Task: Change the transparency for mosaic bridge stream output to 255.
Action: Mouse moved to (91, 11)
Screenshot: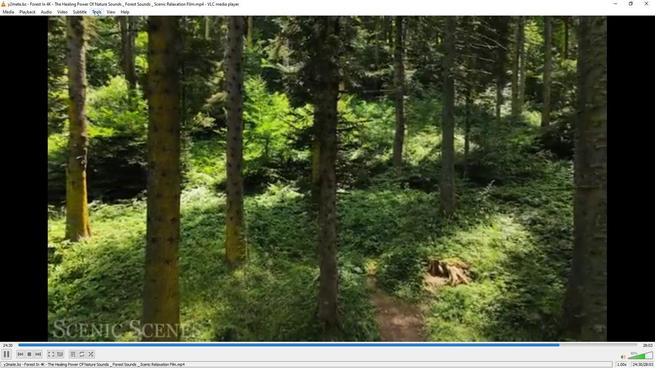 
Action: Mouse pressed left at (91, 11)
Screenshot: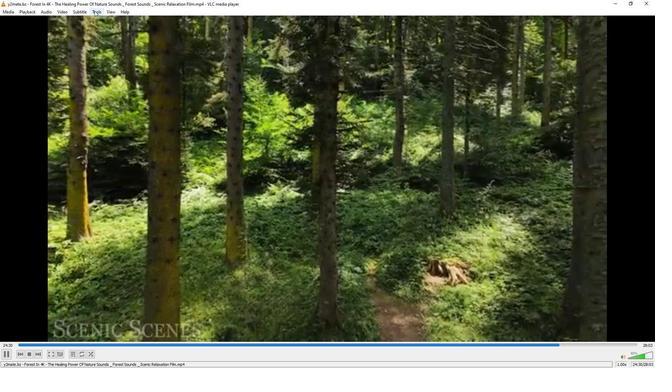 
Action: Mouse moved to (103, 93)
Screenshot: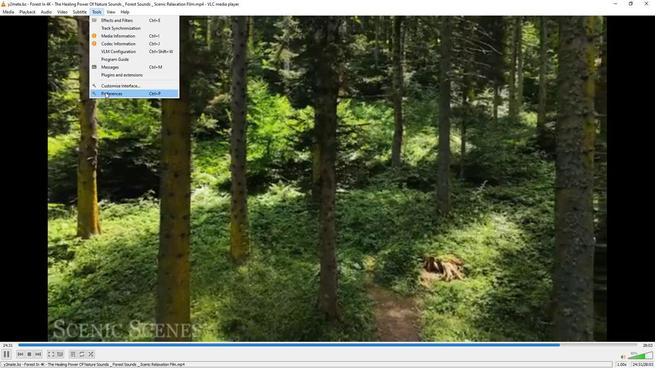 
Action: Mouse pressed left at (103, 93)
Screenshot: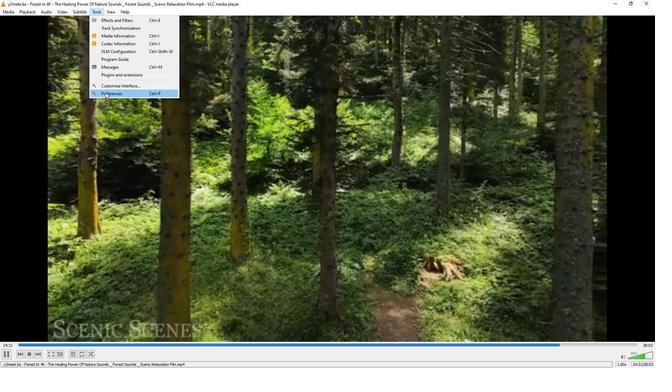 
Action: Mouse moved to (225, 304)
Screenshot: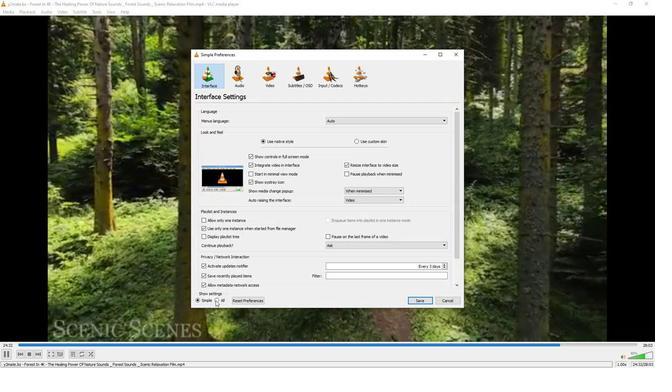 
Action: Mouse pressed left at (225, 304)
Screenshot: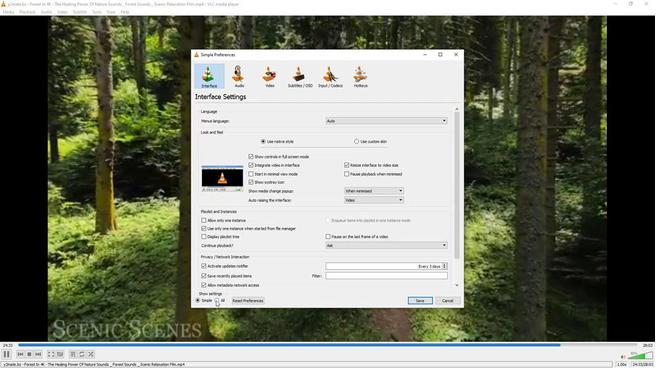
Action: Mouse moved to (229, 251)
Screenshot: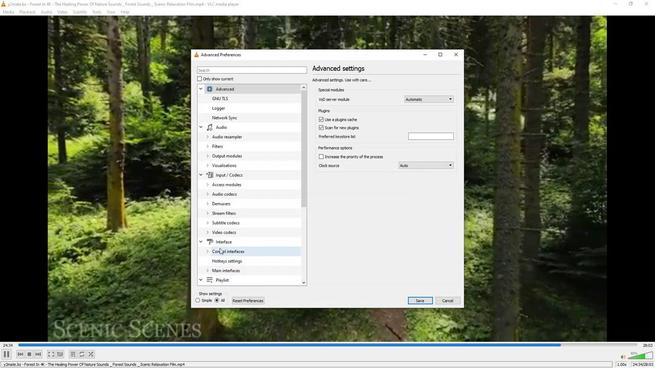 
Action: Mouse scrolled (229, 251) with delta (0, 0)
Screenshot: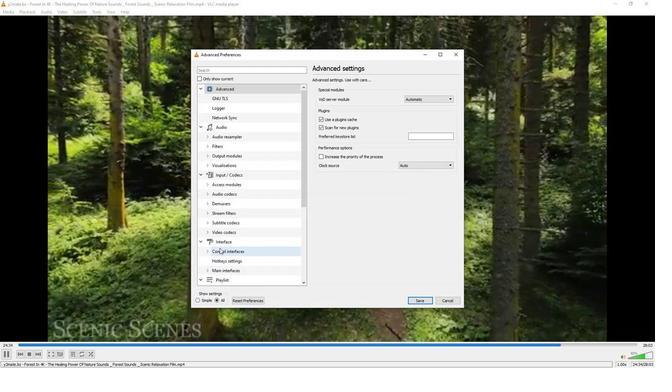 
Action: Mouse moved to (229, 251)
Screenshot: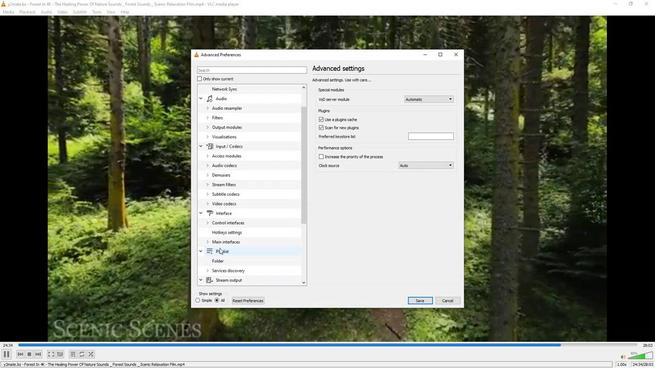 
Action: Mouse scrolled (229, 250) with delta (0, 0)
Screenshot: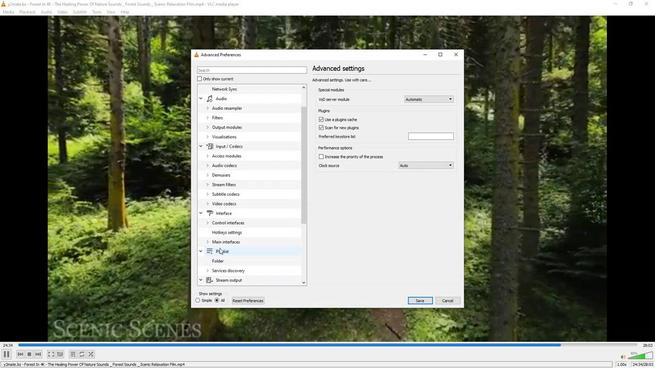 
Action: Mouse moved to (229, 248)
Screenshot: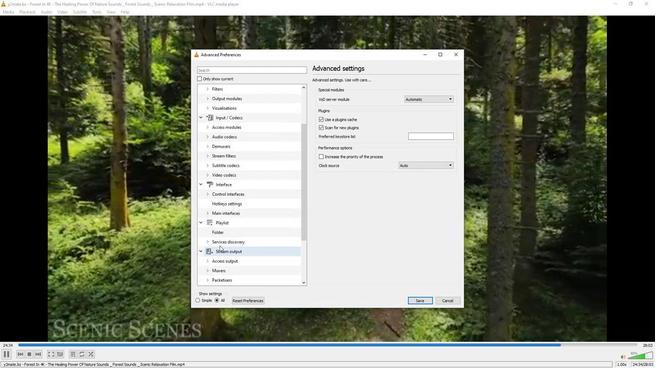 
Action: Mouse scrolled (229, 248) with delta (0, 0)
Screenshot: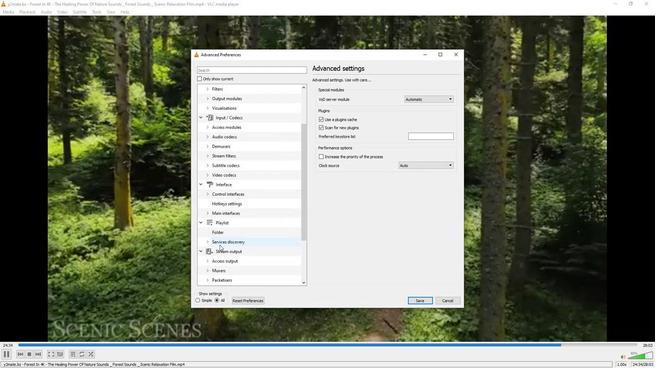 
Action: Mouse moved to (216, 261)
Screenshot: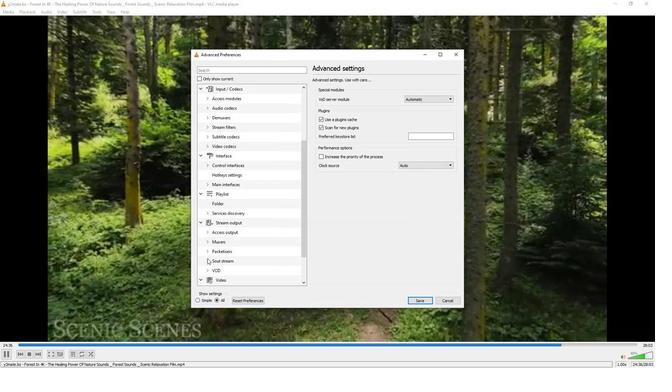 
Action: Mouse pressed left at (216, 261)
Screenshot: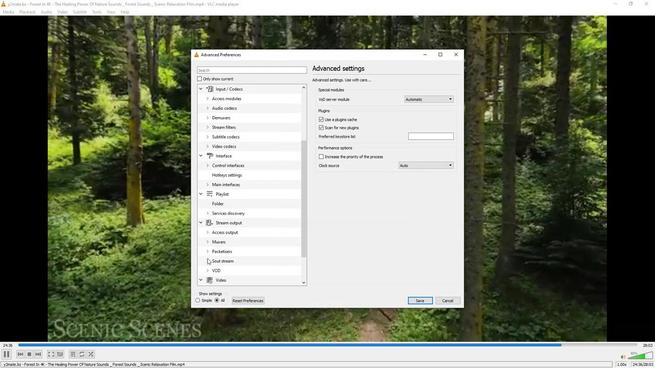 
Action: Mouse moved to (230, 269)
Screenshot: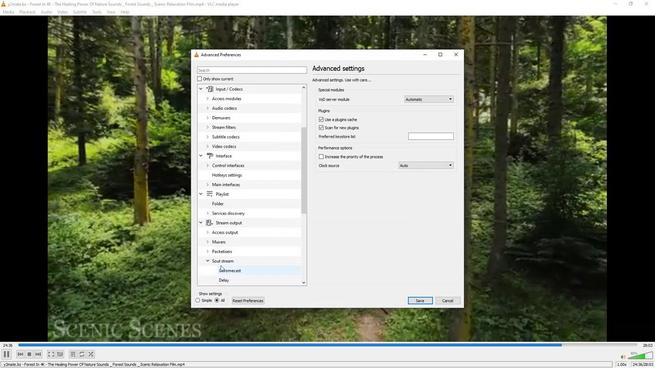 
Action: Mouse scrolled (230, 268) with delta (0, 0)
Screenshot: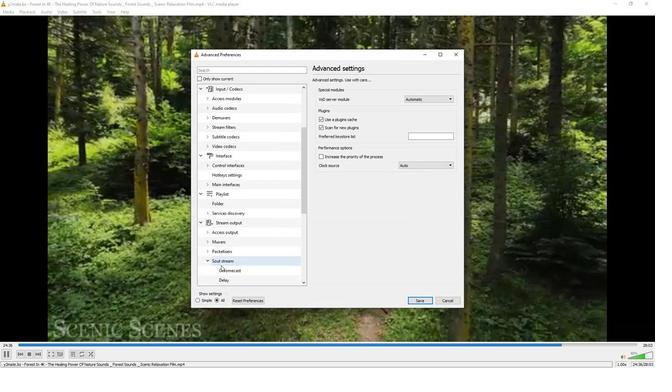 
Action: Mouse moved to (231, 269)
Screenshot: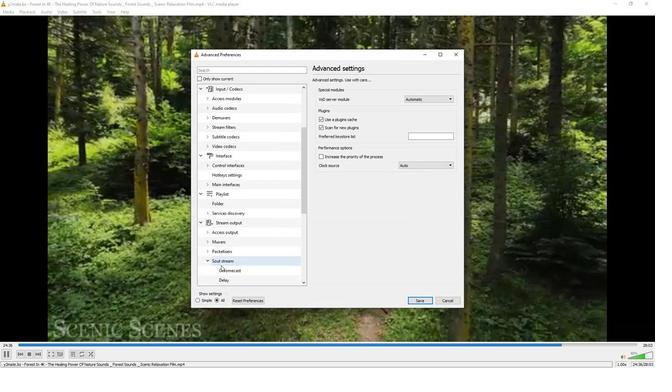 
Action: Mouse scrolled (231, 268) with delta (0, 0)
Screenshot: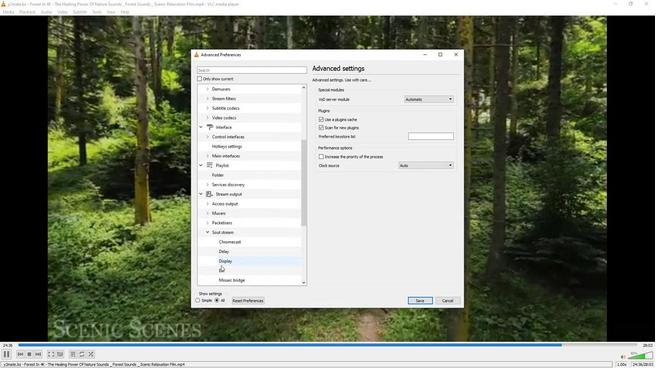 
Action: Mouse moved to (235, 254)
Screenshot: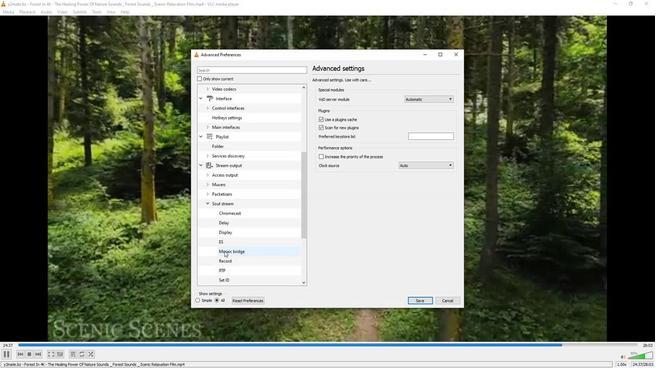 
Action: Mouse pressed left at (235, 254)
Screenshot: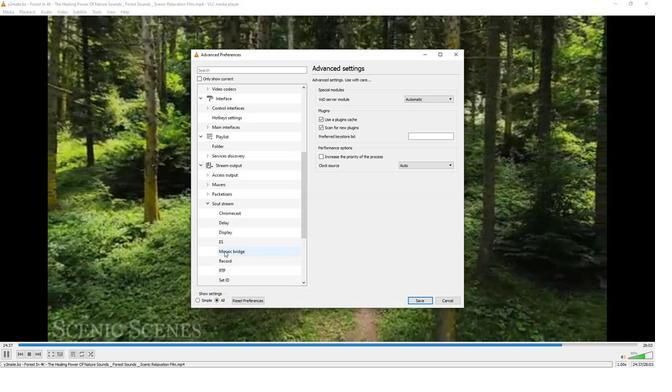 
Action: Mouse moved to (371, 252)
Screenshot: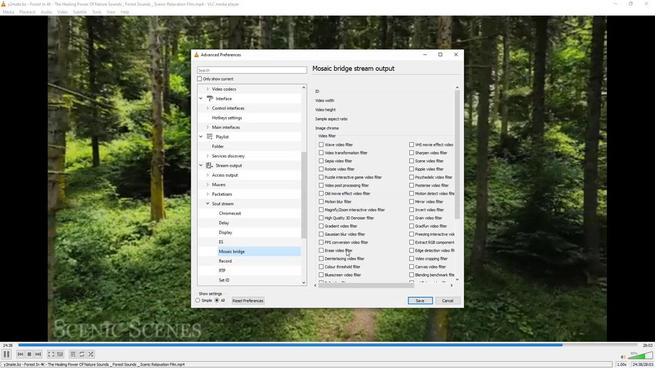 
Action: Mouse scrolled (371, 252) with delta (0, 0)
Screenshot: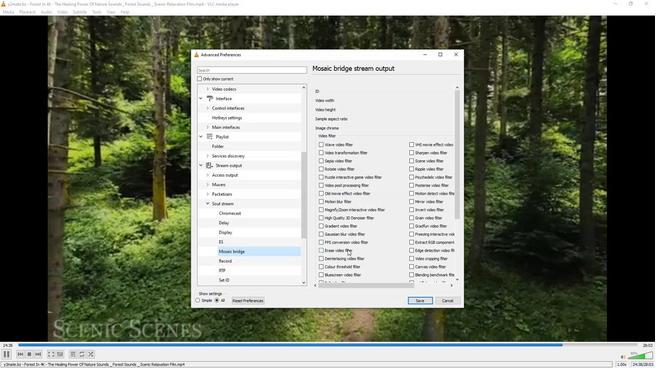 
Action: Mouse scrolled (371, 252) with delta (0, 0)
Screenshot: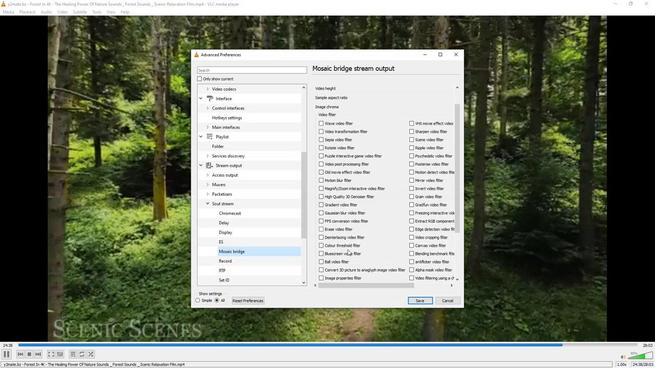 
Action: Mouse scrolled (371, 252) with delta (0, 0)
Screenshot: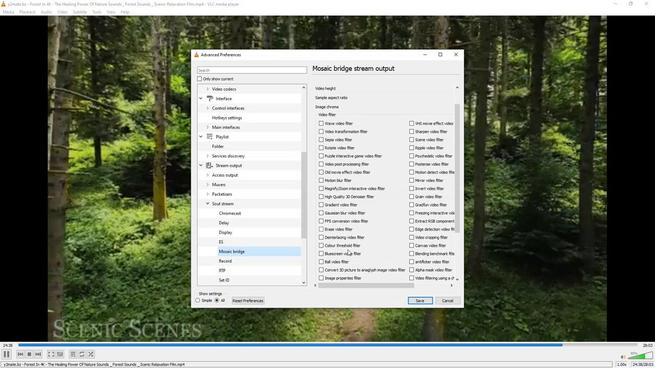 
Action: Mouse scrolled (371, 252) with delta (0, 0)
Screenshot: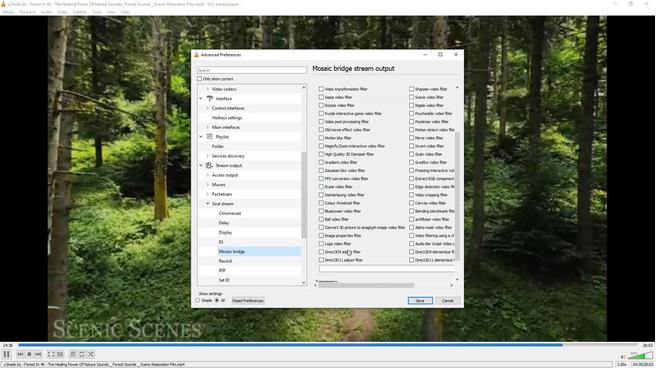 
Action: Mouse moved to (371, 252)
Screenshot: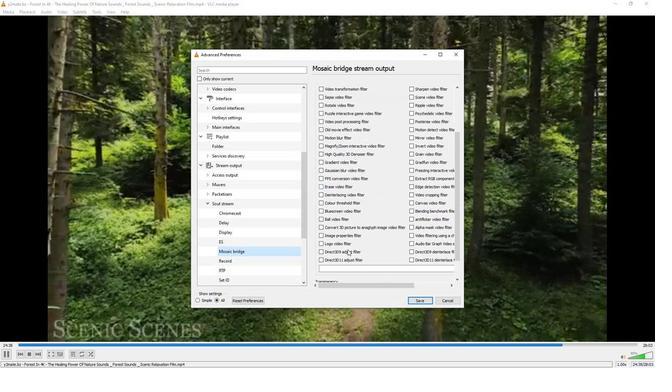 
Action: Mouse scrolled (371, 252) with delta (0, 0)
Screenshot: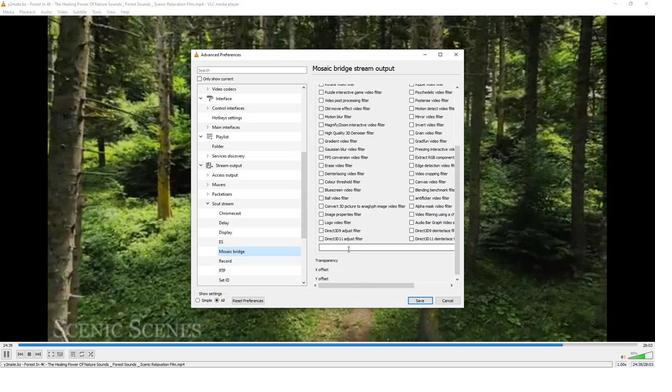
Action: Mouse scrolled (371, 252) with delta (0, 0)
Screenshot: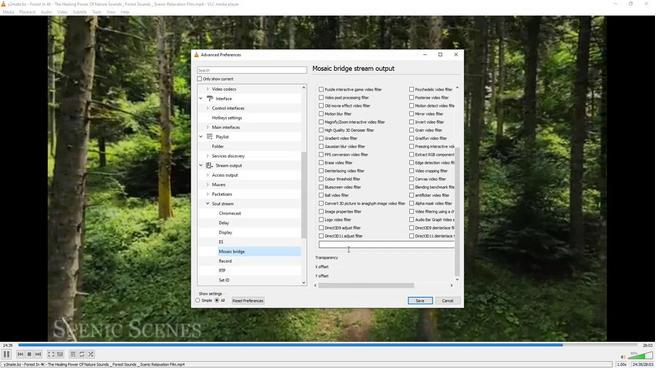 
Action: Mouse scrolled (371, 252) with delta (0, 0)
Screenshot: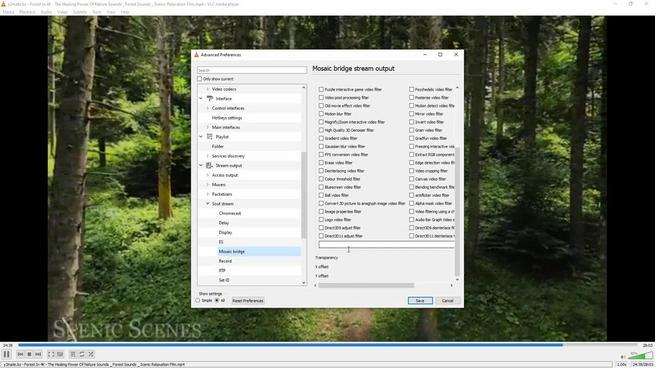 
Action: Mouse moved to (371, 288)
Screenshot: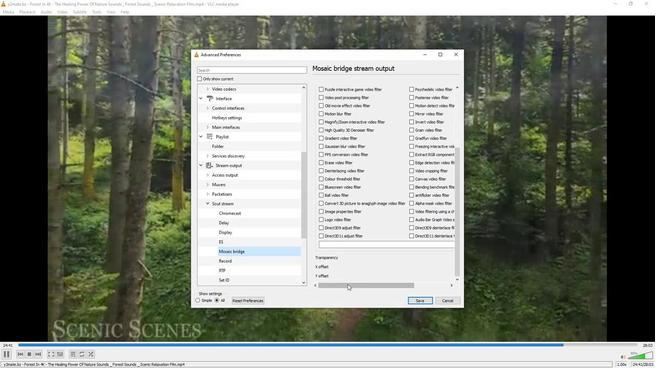 
Action: Mouse pressed left at (371, 288)
Screenshot: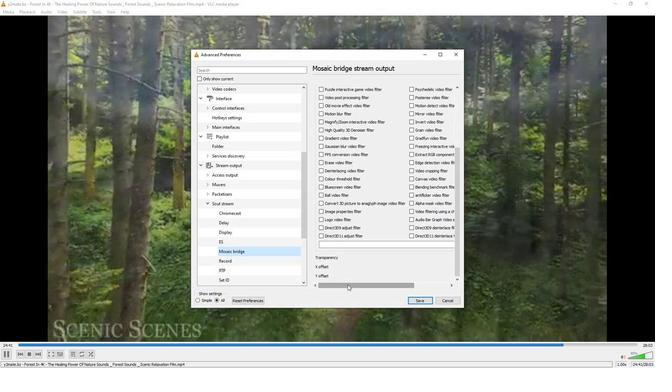
Action: Mouse moved to (482, 258)
Screenshot: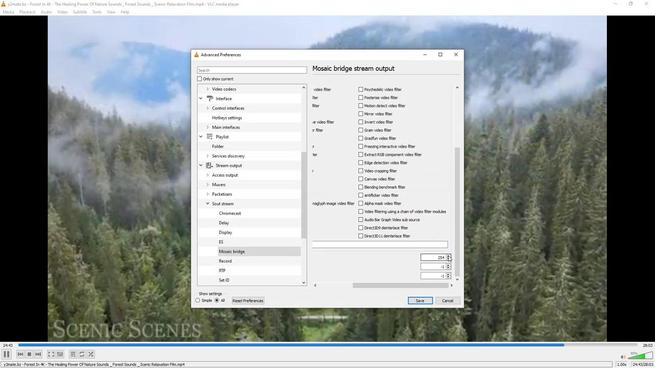 
Action: Mouse pressed left at (482, 258)
Screenshot: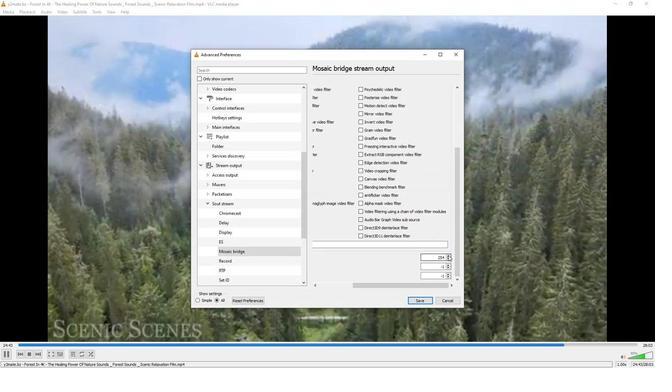 
Action: Mouse moved to (396, 250)
Screenshot: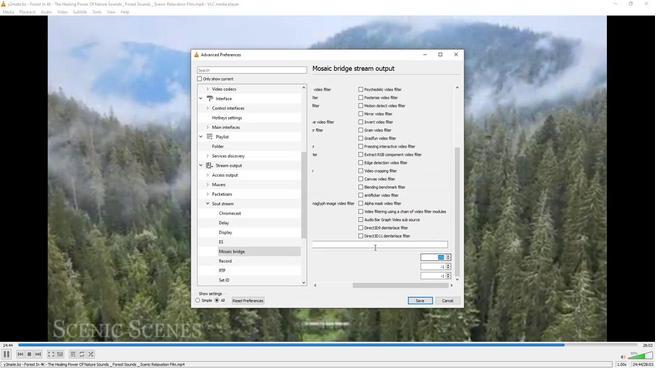 
